 Task: Add Ultima Replenisher Electrolyte Mix, Watermelon, Single Stickpack to the cart.
Action: Mouse pressed left at (69, 175)
Screenshot: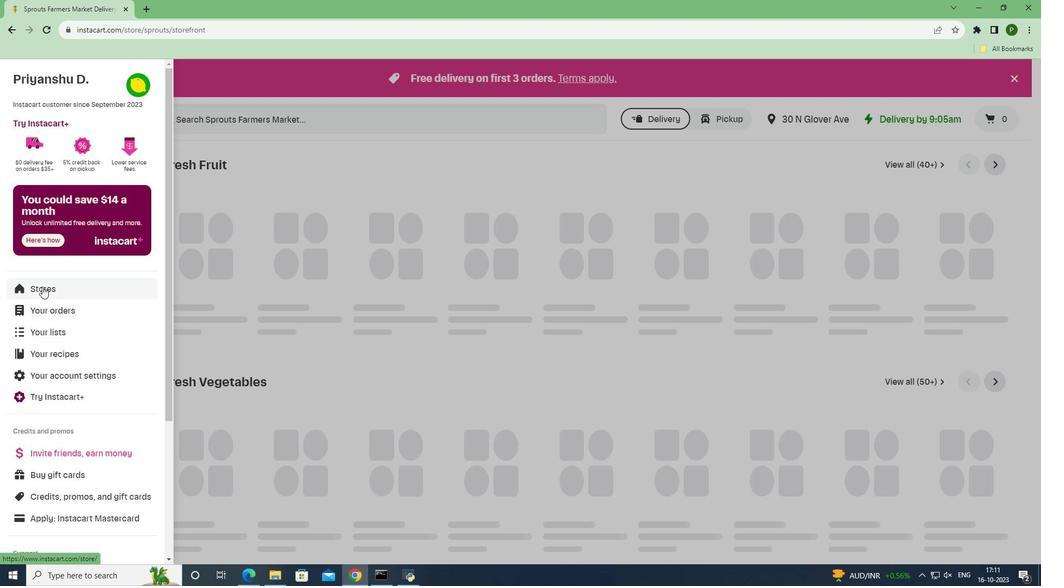 
Action: Mouse moved to (92, 336)
Screenshot: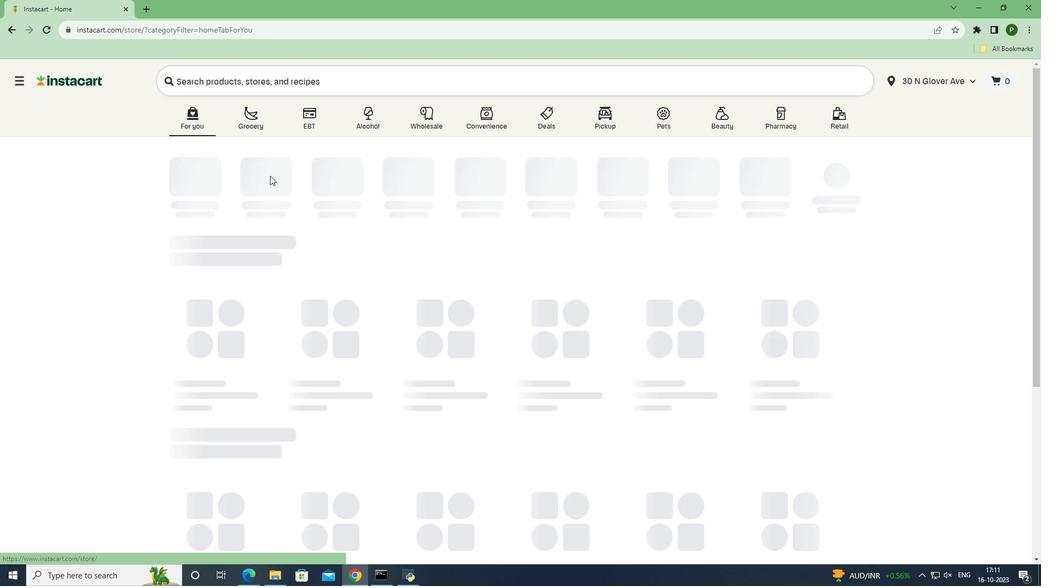 
Action: Mouse pressed left at (92, 336)
Screenshot: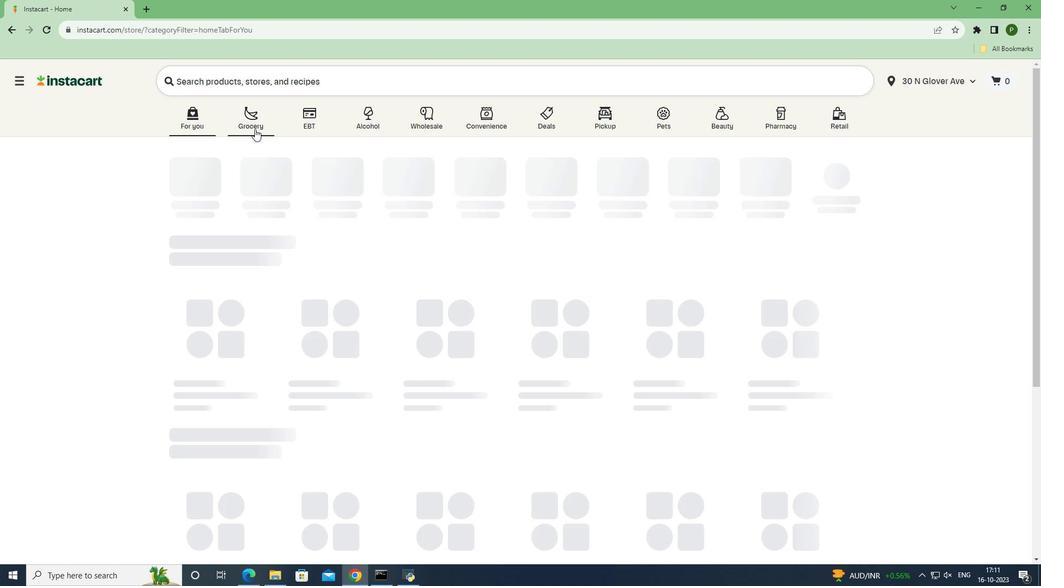 
Action: Mouse moved to (305, 179)
Screenshot: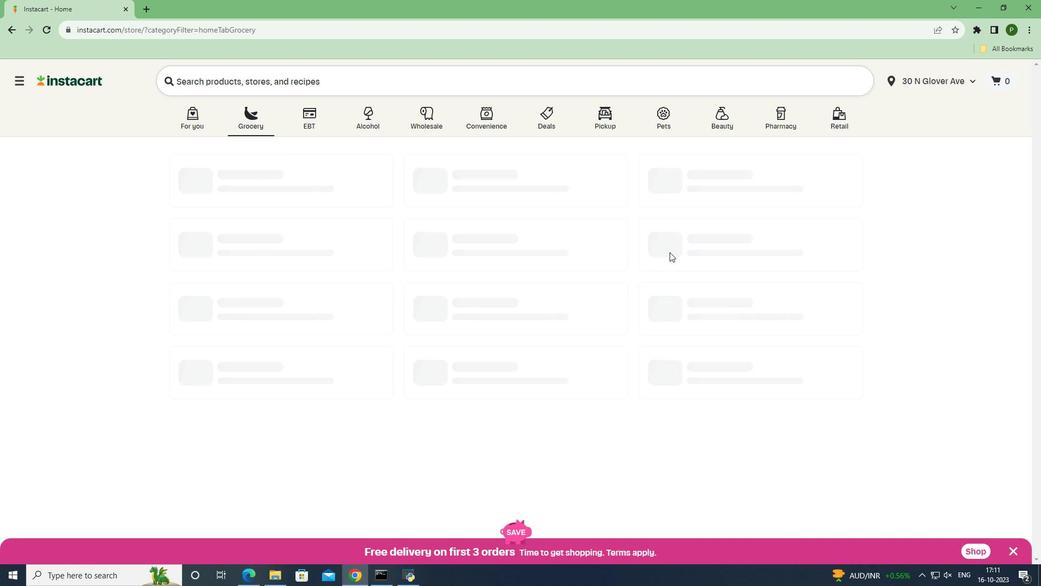 
Action: Mouse pressed left at (305, 179)
Screenshot: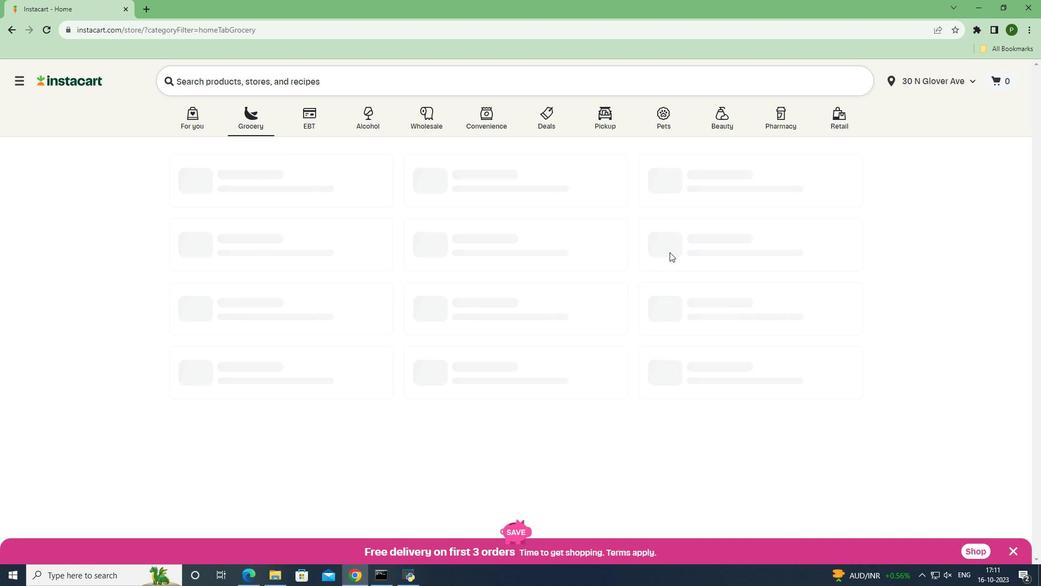 
Action: Mouse moved to (752, 308)
Screenshot: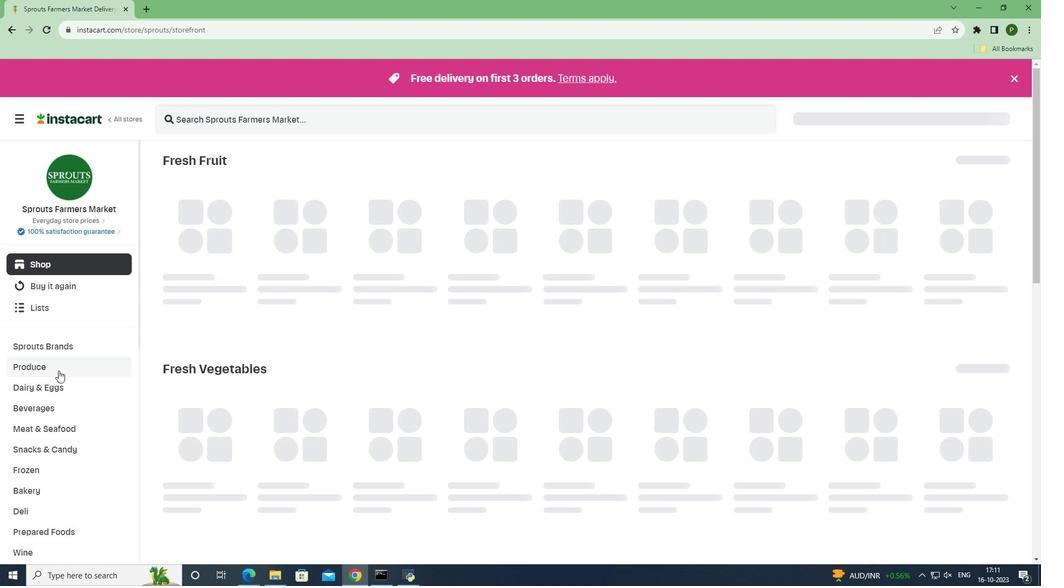 
Action: Mouse pressed left at (752, 308)
Screenshot: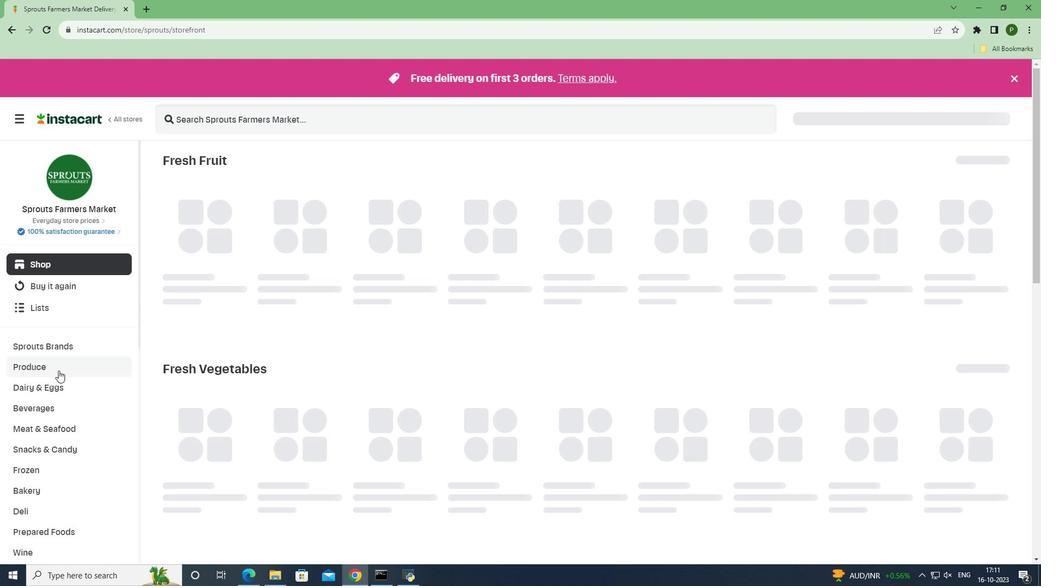 
Action: Mouse moved to (88, 453)
Screenshot: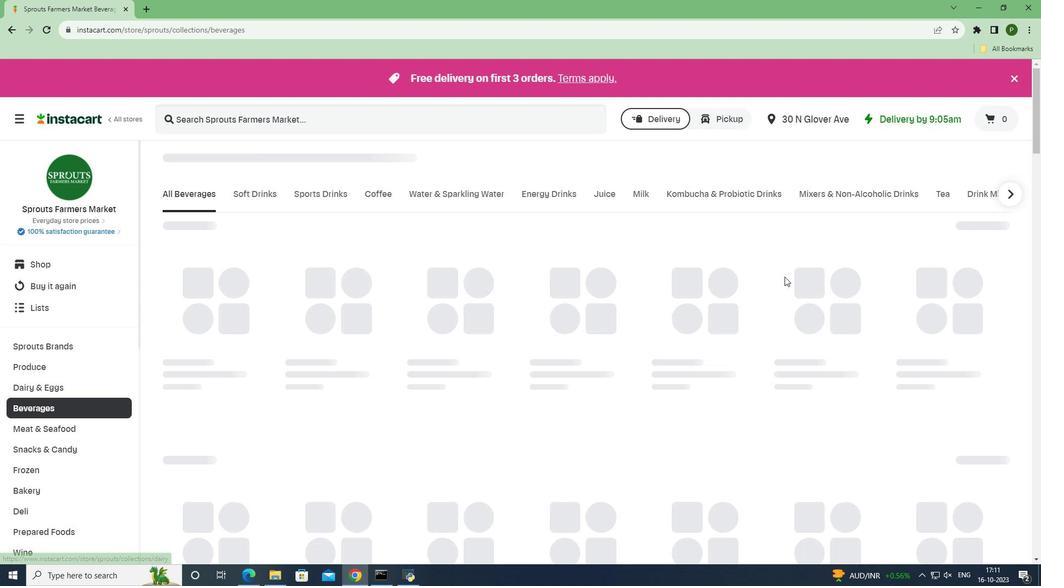 
Action: Mouse pressed left at (88, 453)
Screenshot: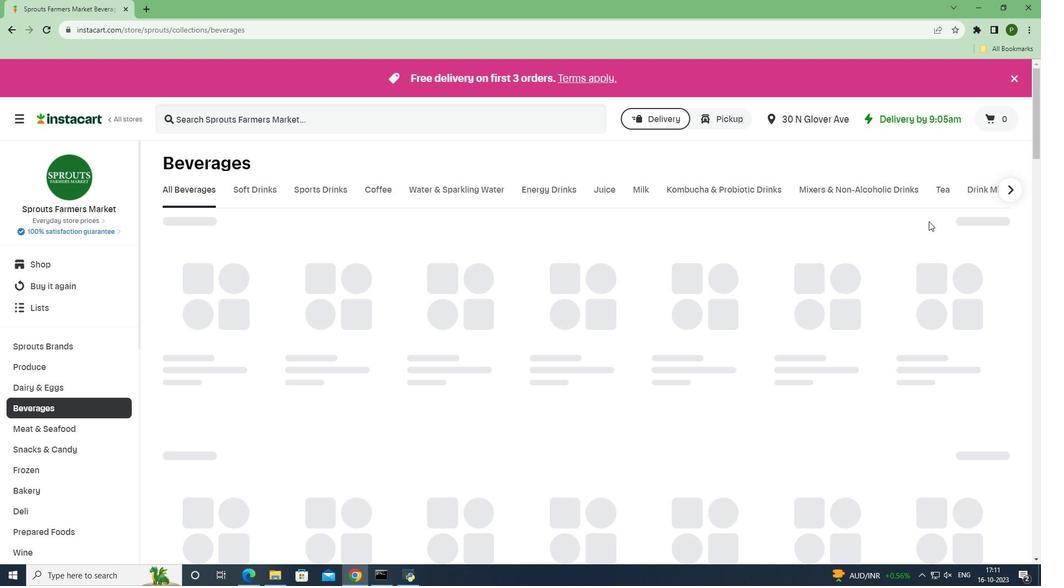 
Action: Mouse moved to (1023, 238)
Screenshot: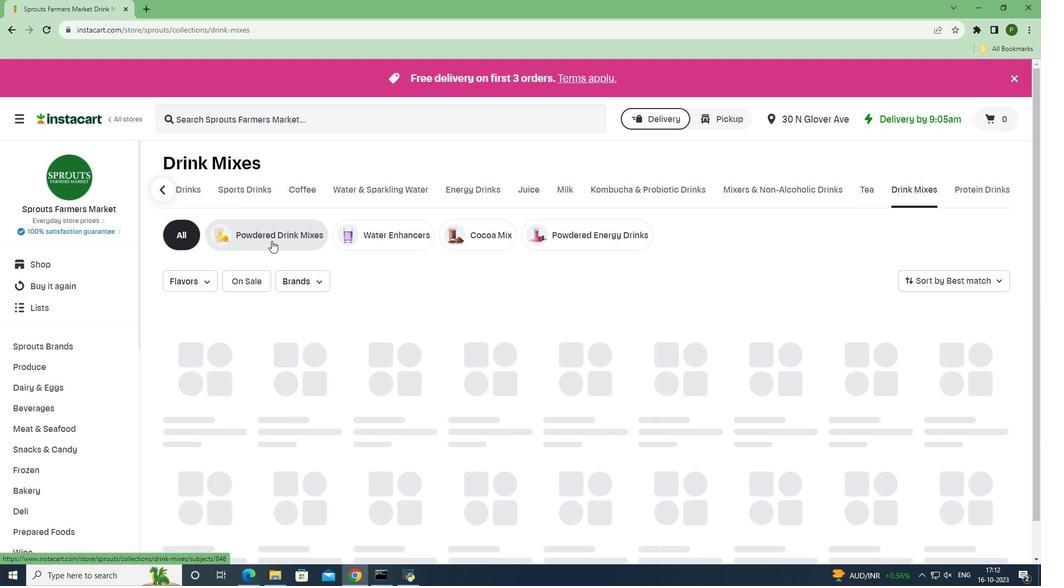 
Action: Mouse pressed left at (1023, 238)
Screenshot: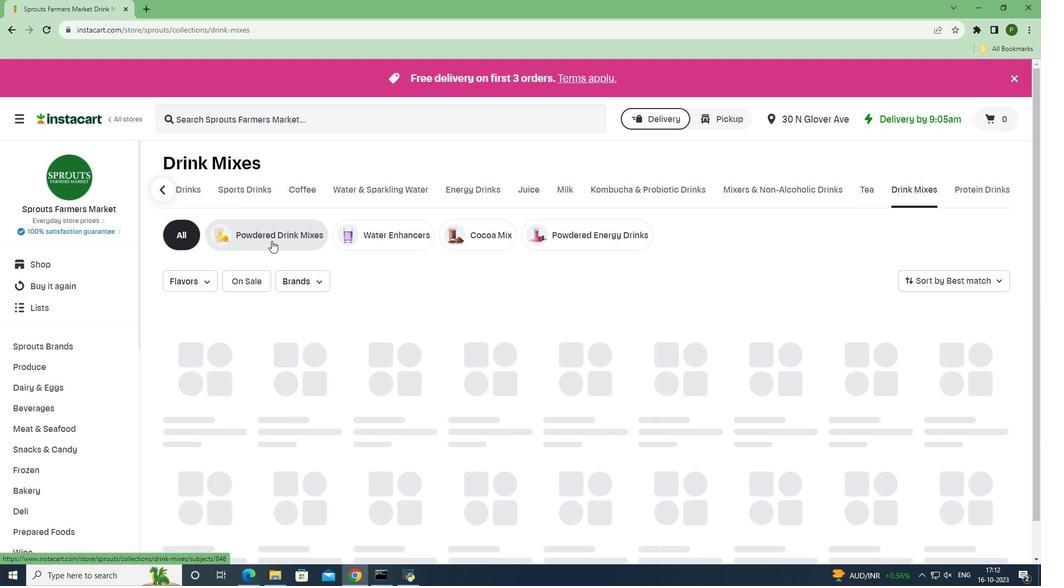 
Action: Mouse moved to (322, 291)
Screenshot: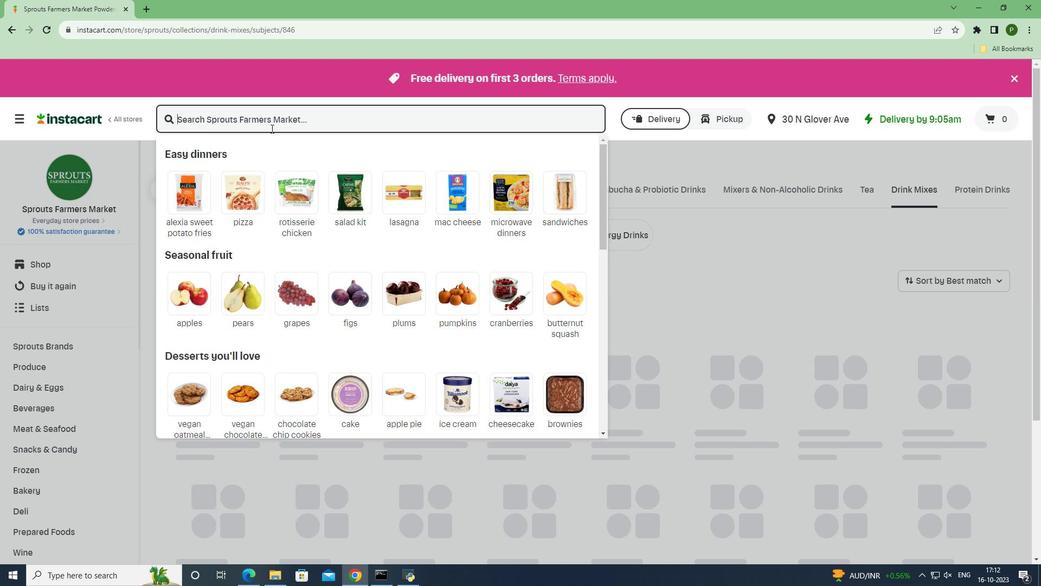 
Action: Mouse pressed left at (322, 291)
Screenshot: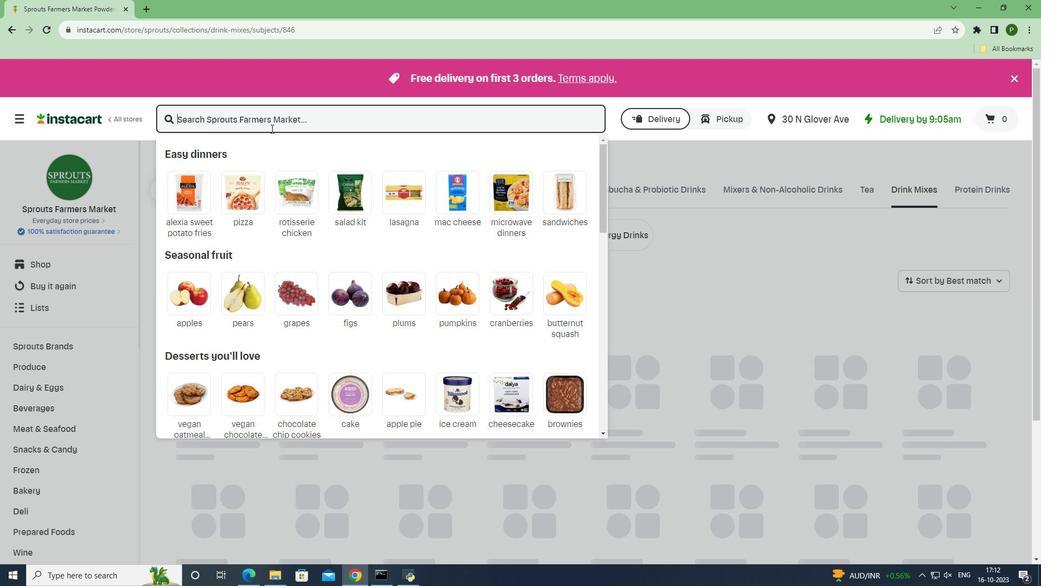 
Action: Mouse moved to (321, 179)
Screenshot: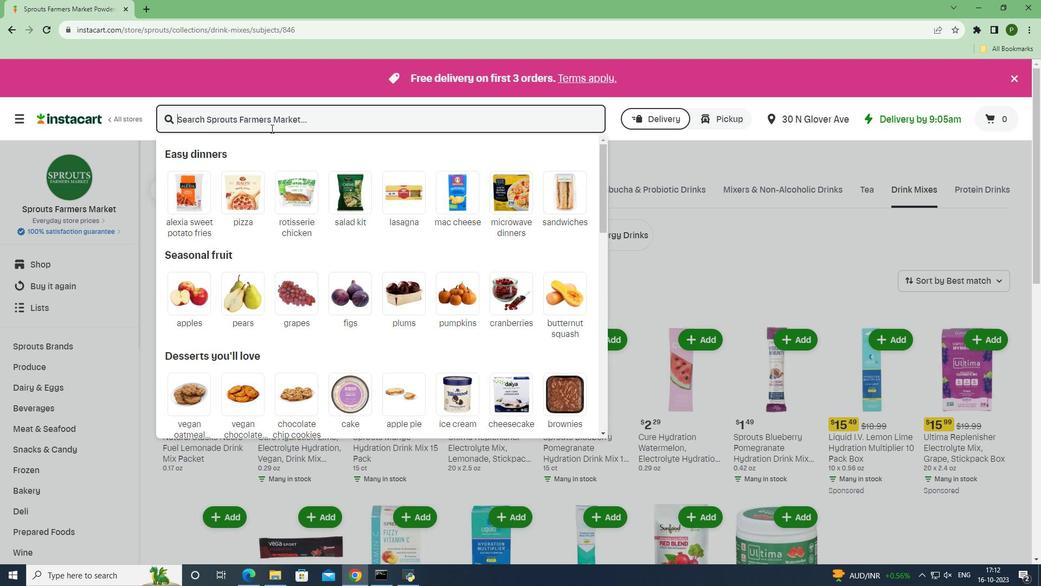 
Action: Mouse pressed left at (321, 179)
Screenshot: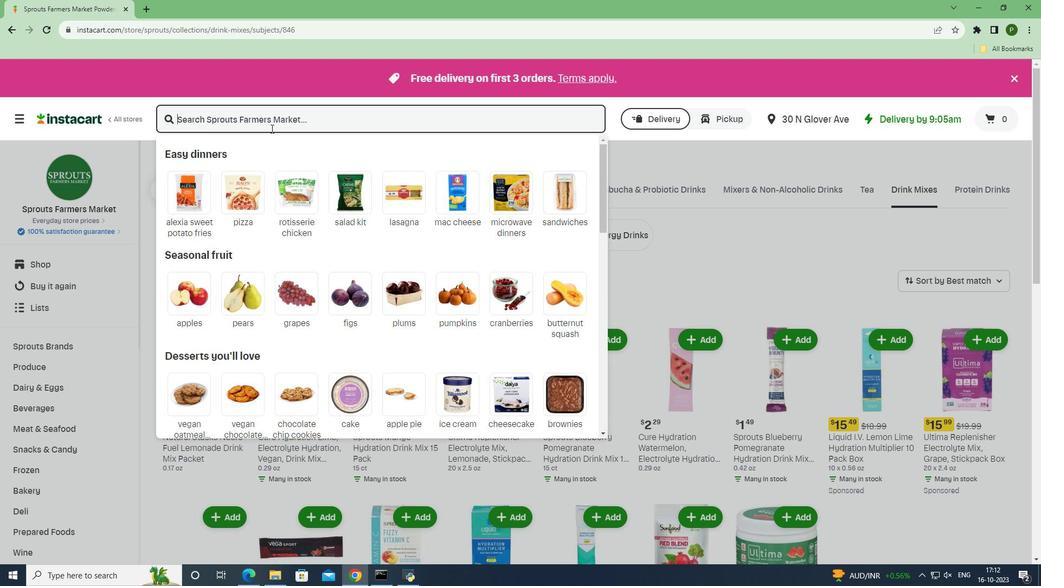 
Action: Key pressed <Key.caps_lock>U<Key.caps_lock>ltima<Key.space><Key.caps_lock>R<Key.caps_lock>eplenisher<Key.space><Key.caps_lock>E<Key.caps_lock>lectrolyte<Key.space><Key.caps_lock>M<Key.caps_lock>ix,<Key.space><Key.caps_lock>W<Key.caps_lock>atermelon,<Key.space><Key.caps_lock>S<Key.caps_lock>ingle<Key.space><Key.caps_lock>S<Key.caps_lock>tickpack<Key.space><Key.enter>
Screenshot: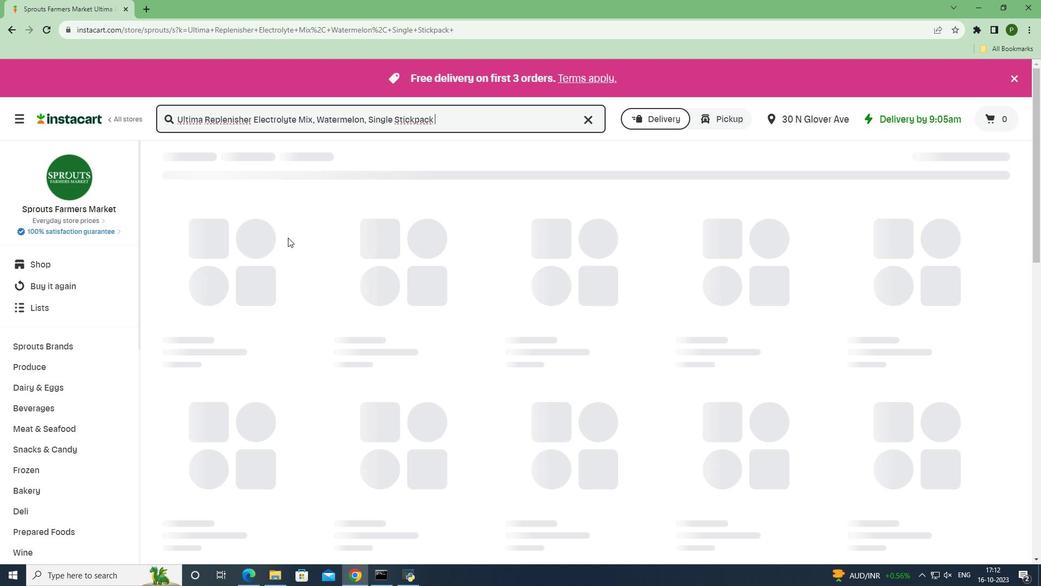 
Action: Mouse moved to (359, 280)
Screenshot: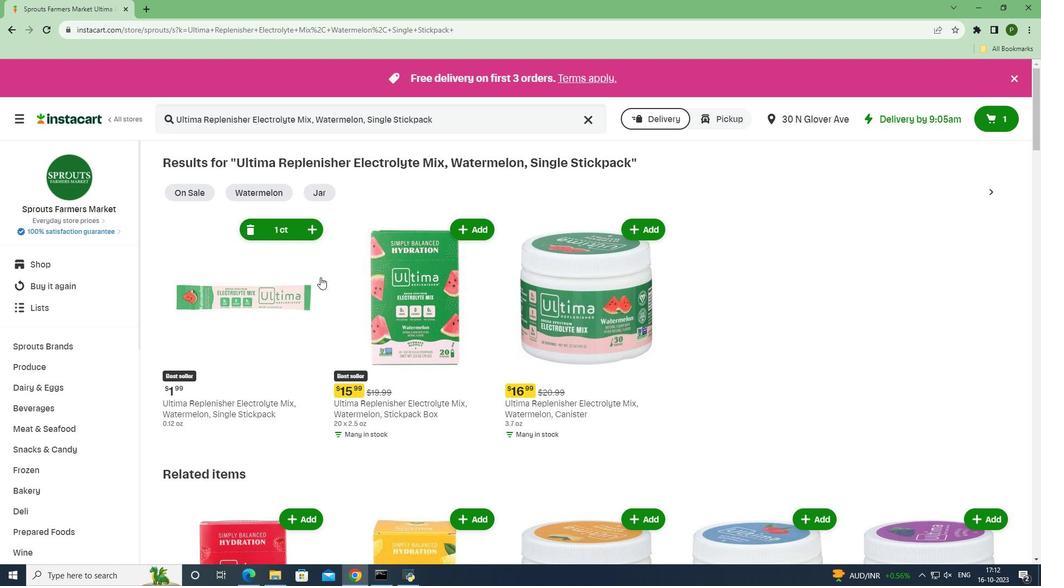 
Action: Mouse pressed left at (359, 280)
Screenshot: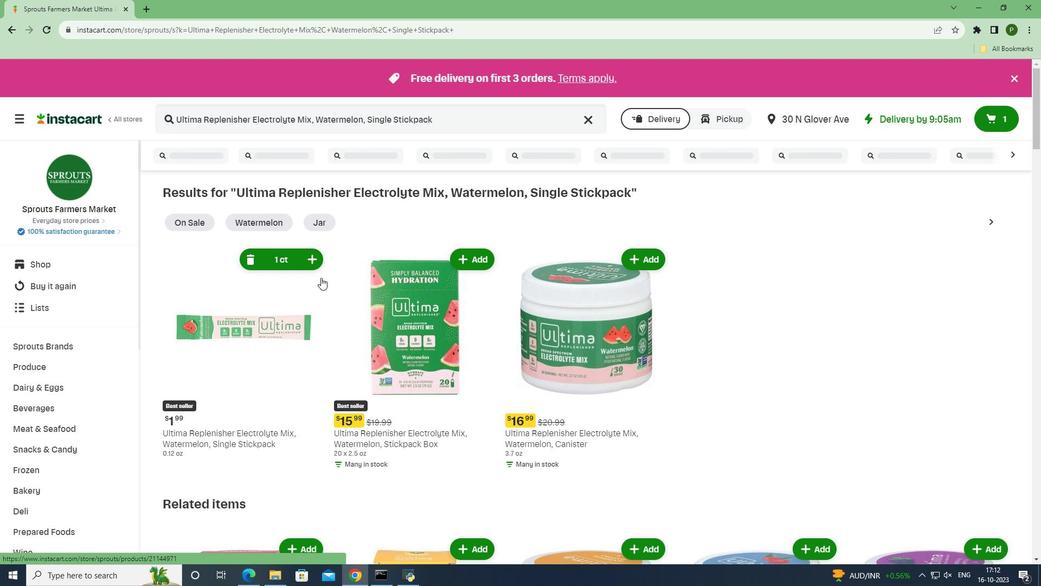 
Action: Mouse moved to (371, 328)
Screenshot: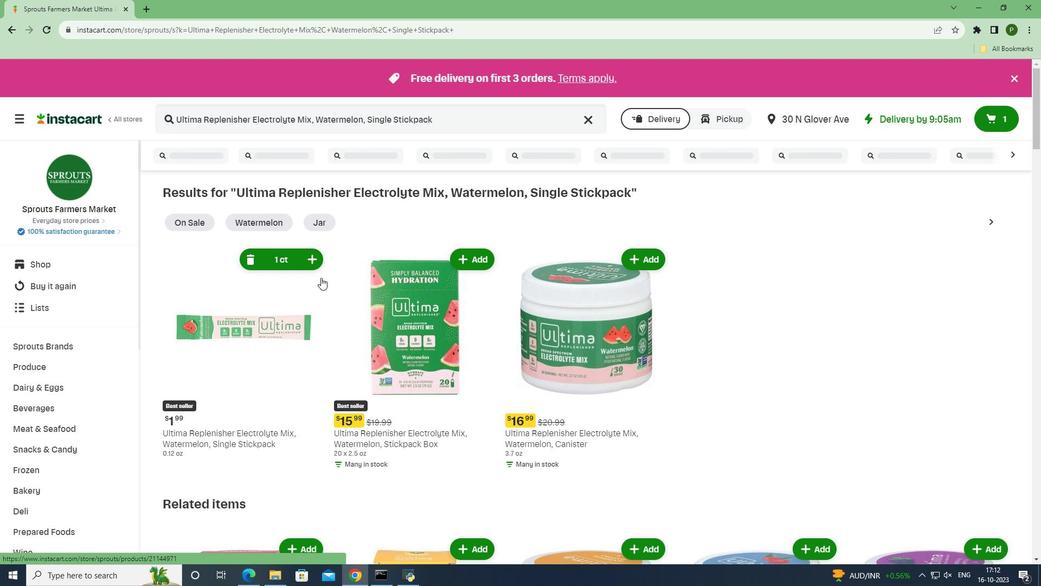
